 Task: Look for products in the category "Sauvignon Blanc" from Songbird only.
Action: Mouse moved to (728, 244)
Screenshot: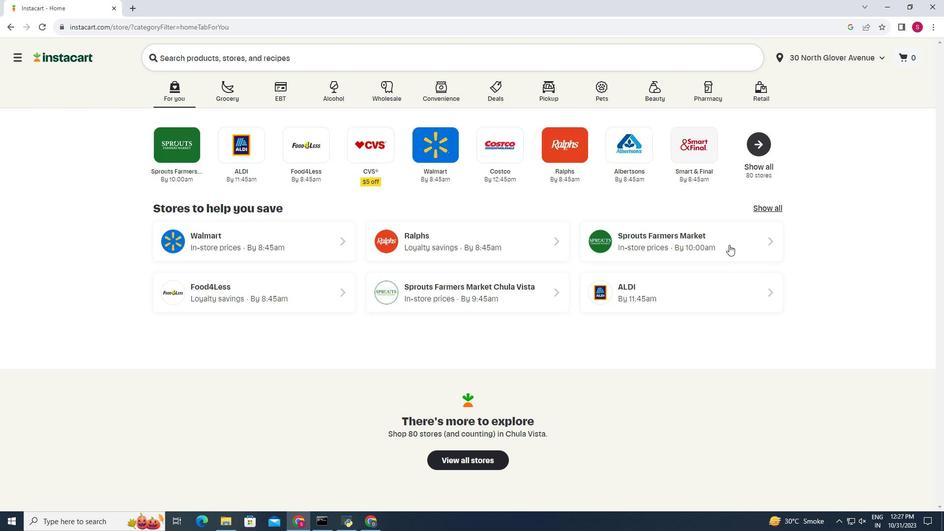 
Action: Mouse pressed left at (728, 244)
Screenshot: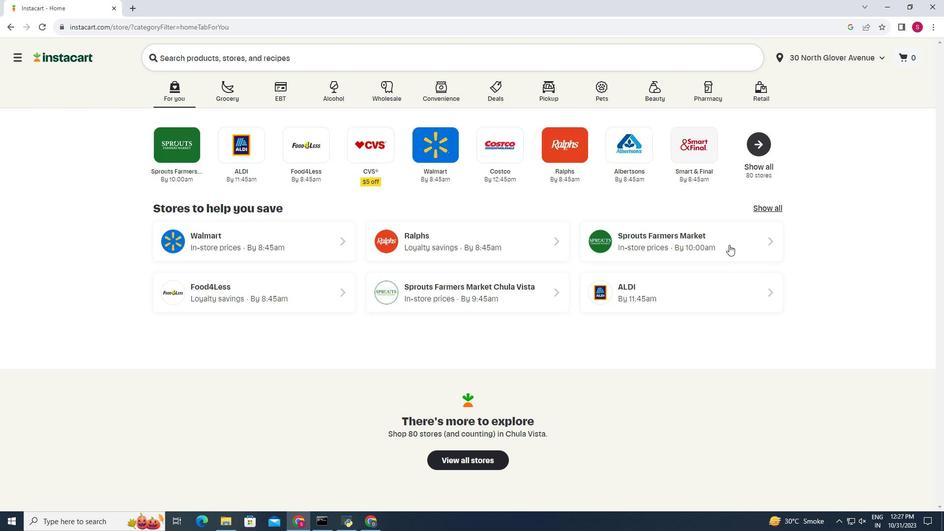 
Action: Mouse moved to (39, 470)
Screenshot: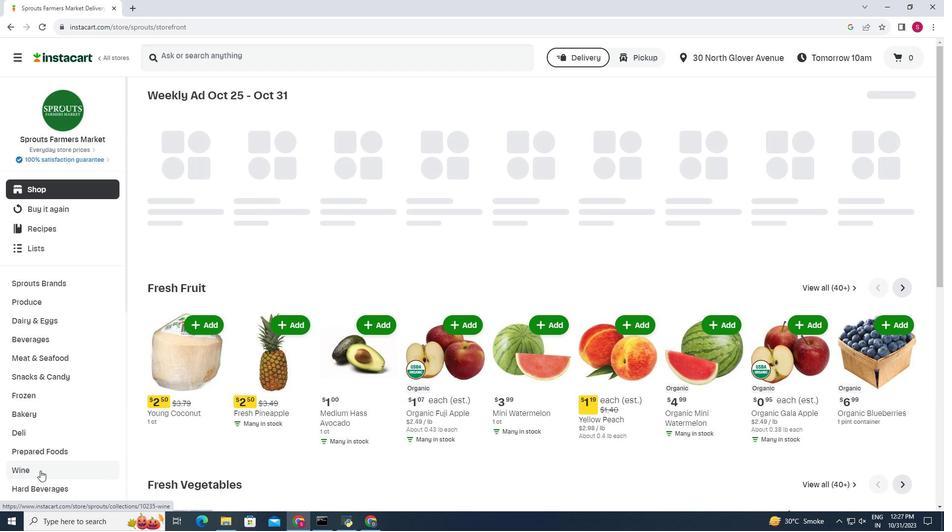 
Action: Mouse pressed left at (39, 470)
Screenshot: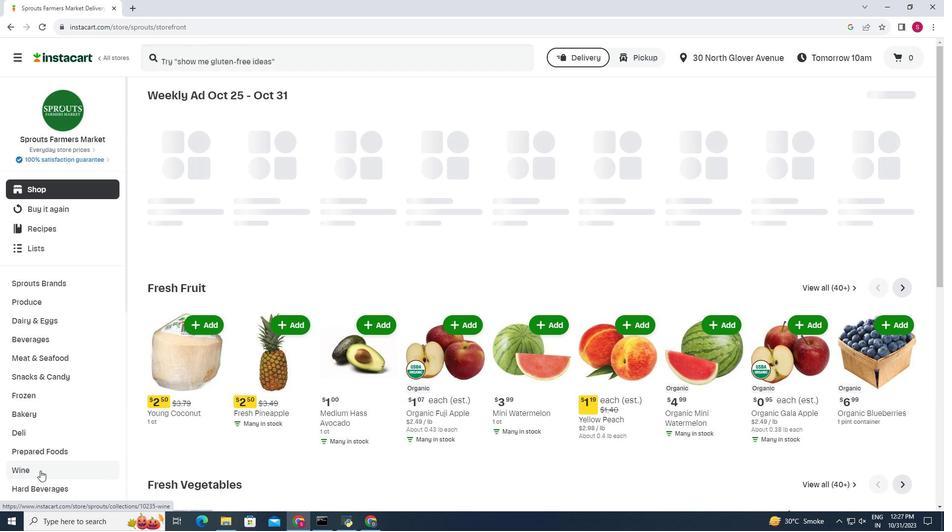 
Action: Mouse moved to (263, 114)
Screenshot: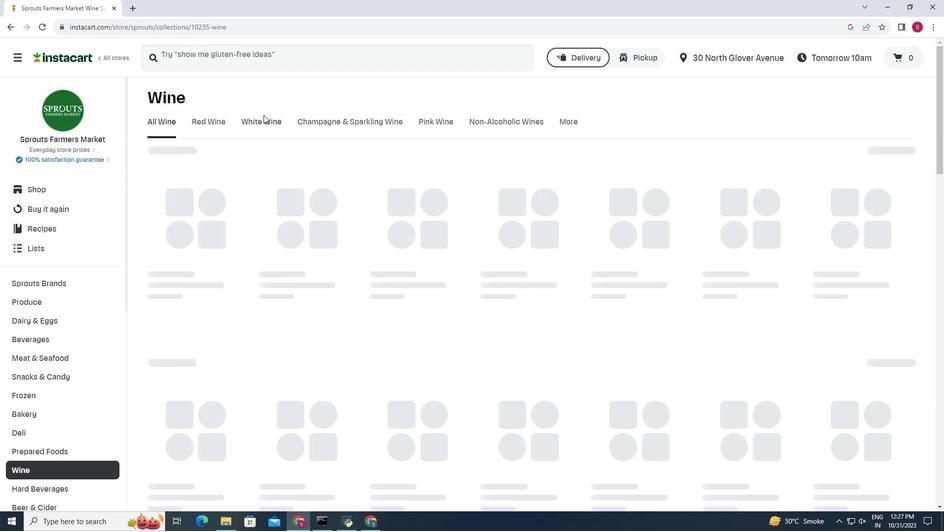 
Action: Mouse pressed left at (263, 114)
Screenshot: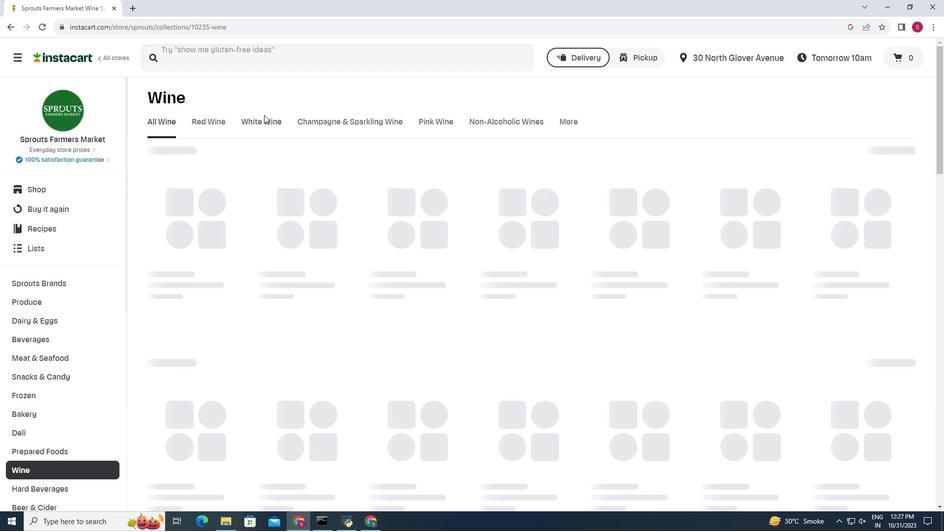 
Action: Mouse moved to (264, 119)
Screenshot: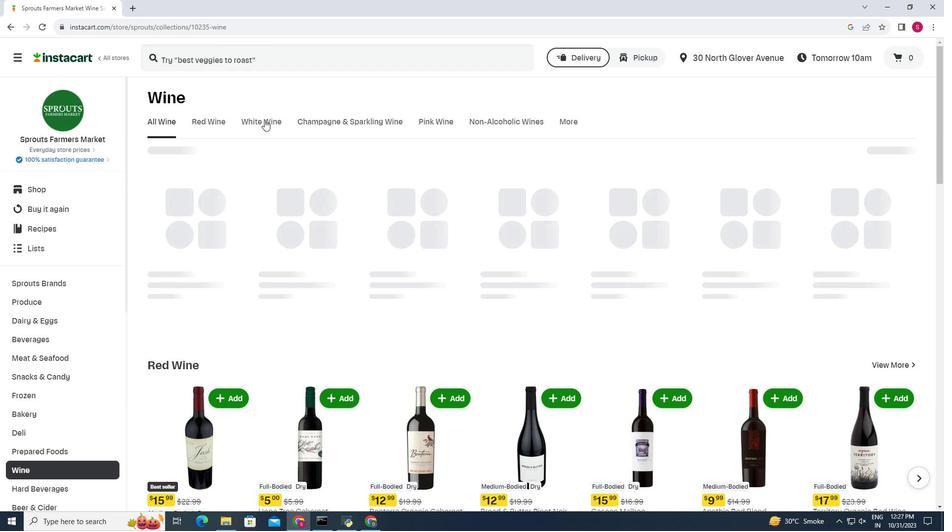
Action: Mouse pressed left at (264, 119)
Screenshot: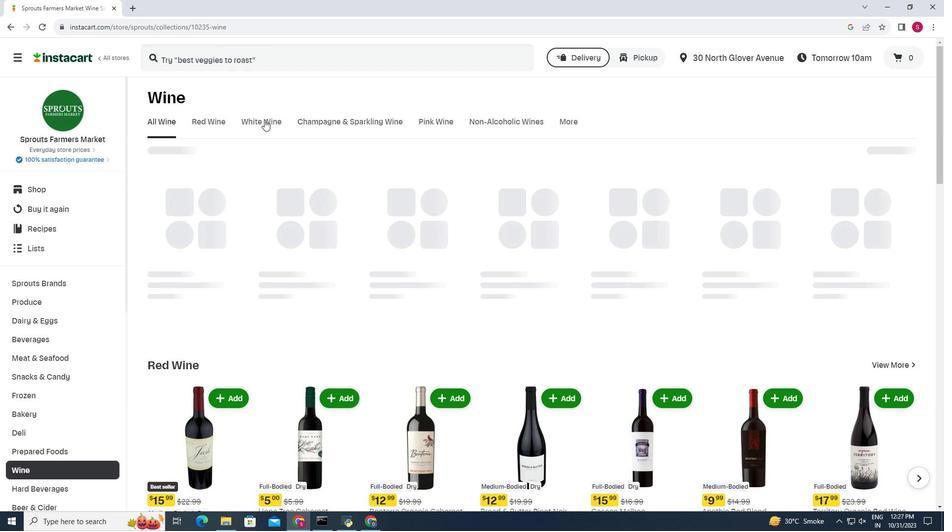 
Action: Mouse moved to (251, 152)
Screenshot: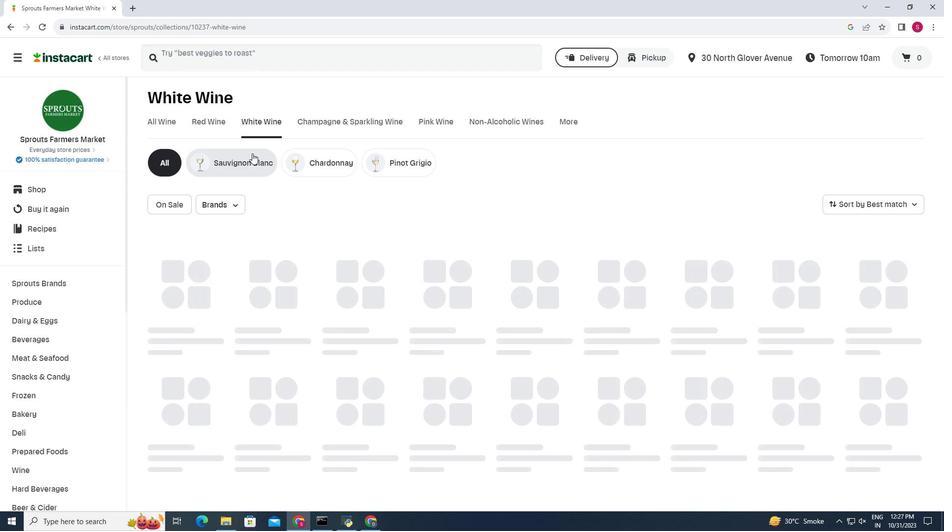 
Action: Mouse pressed left at (251, 152)
Screenshot: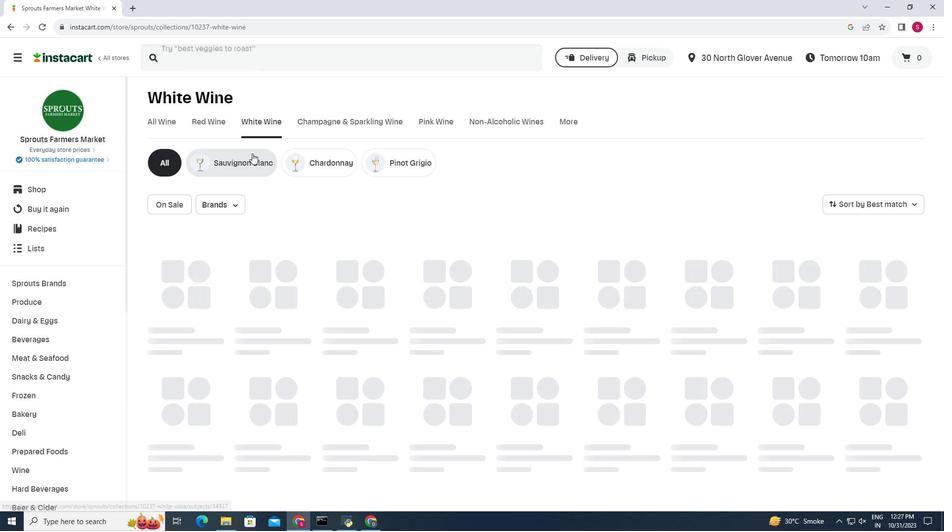 
Action: Mouse moved to (232, 206)
Screenshot: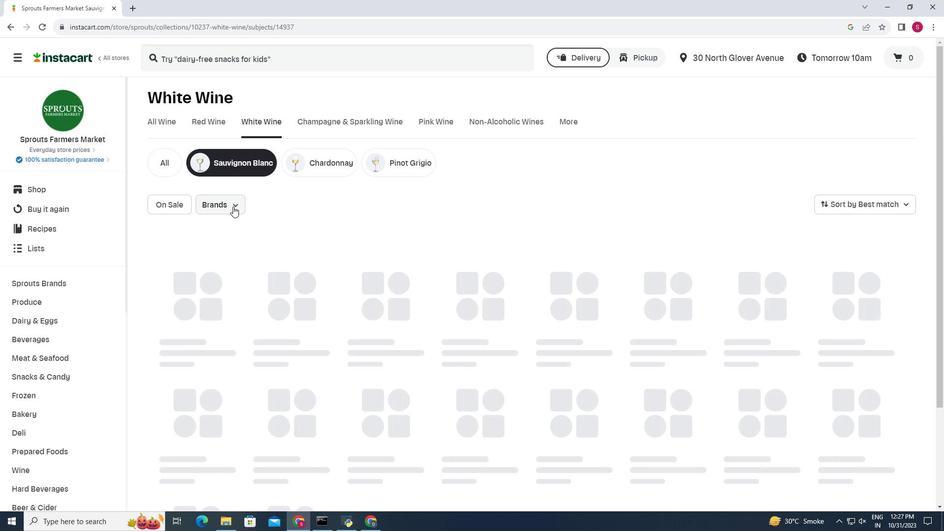 
Action: Mouse pressed left at (232, 206)
Screenshot: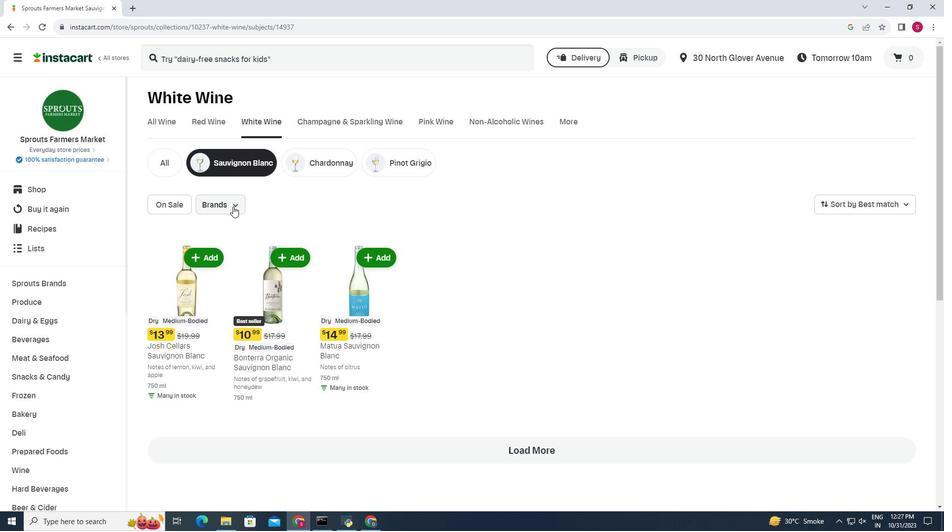 
Action: Mouse moved to (230, 240)
Screenshot: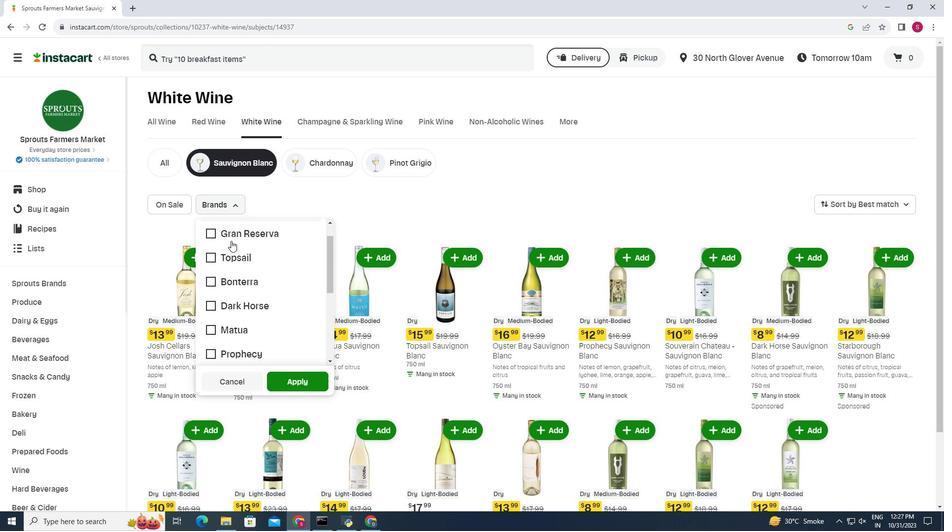 
Action: Mouse scrolled (230, 239) with delta (0, 0)
Screenshot: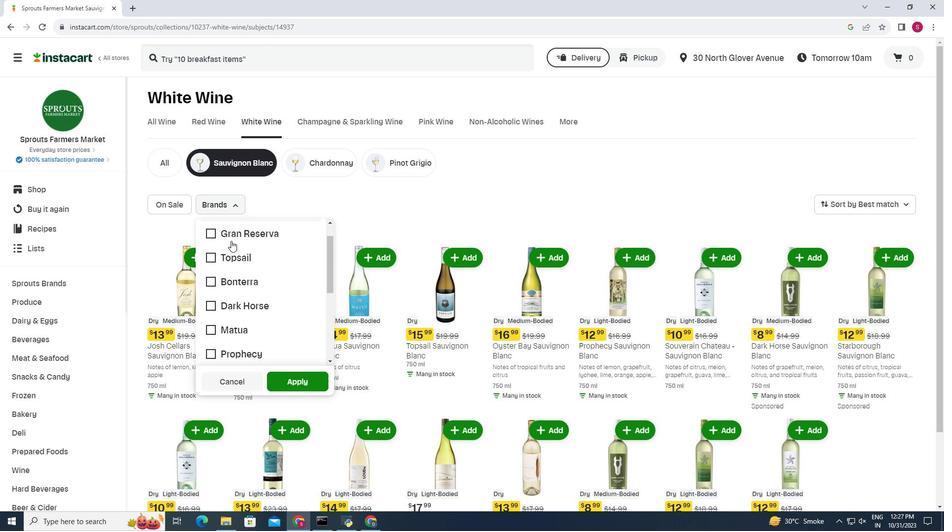 
Action: Mouse scrolled (230, 239) with delta (0, 0)
Screenshot: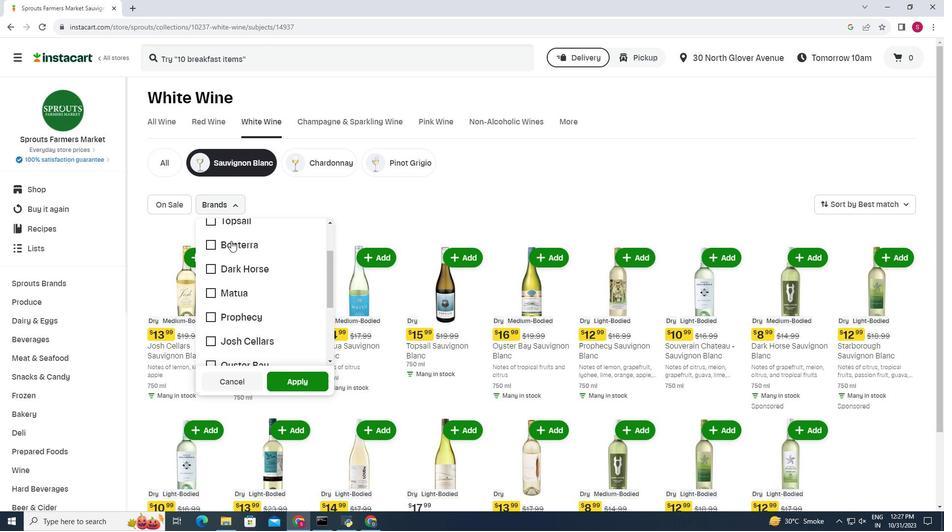 
Action: Mouse scrolled (230, 239) with delta (0, 0)
Screenshot: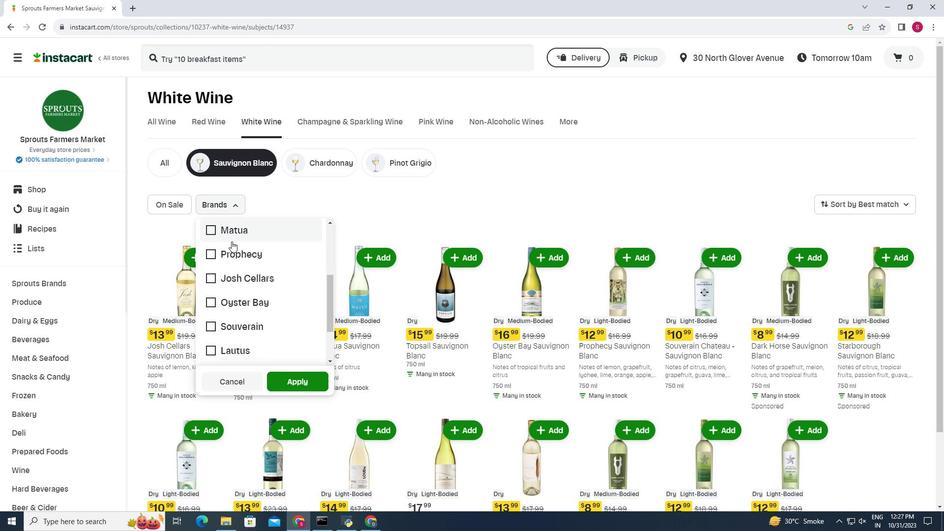
Action: Mouse moved to (231, 240)
Screenshot: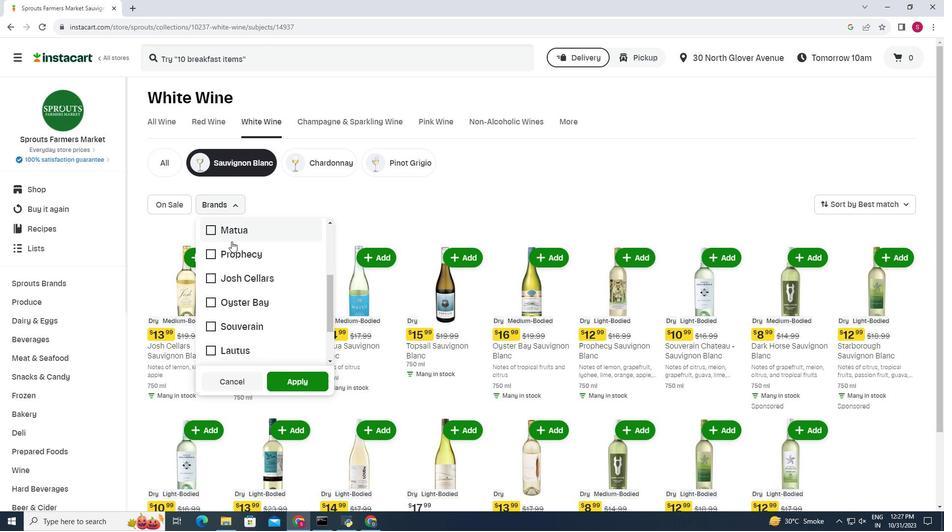
Action: Mouse scrolled (231, 240) with delta (0, 0)
Screenshot: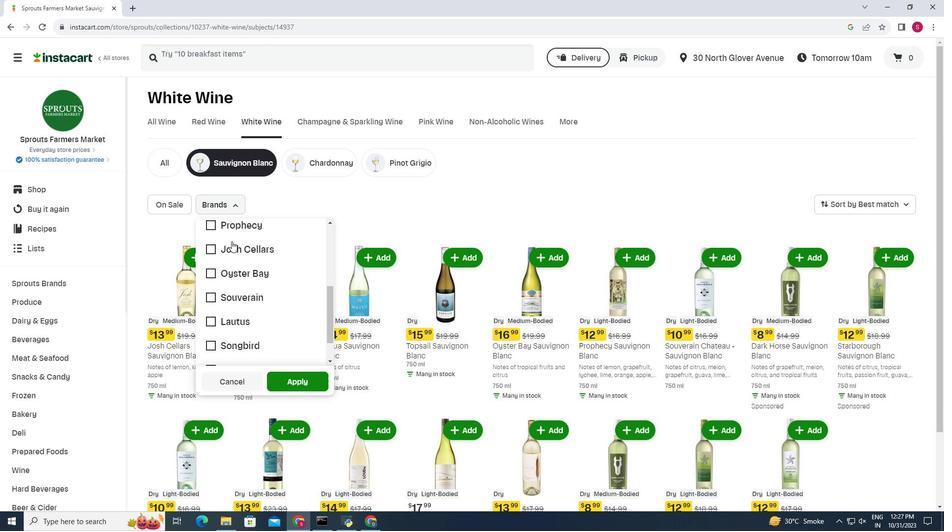 
Action: Mouse moved to (216, 308)
Screenshot: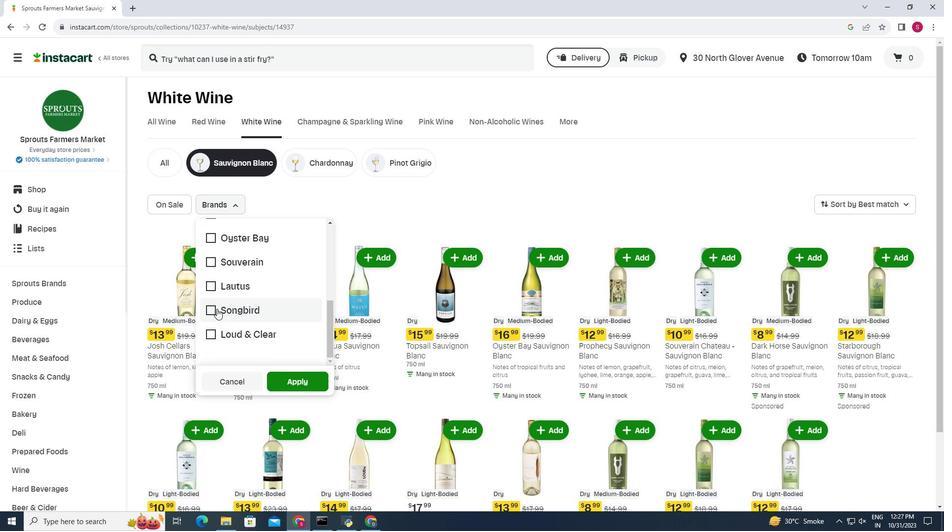 
Action: Mouse pressed left at (216, 308)
Screenshot: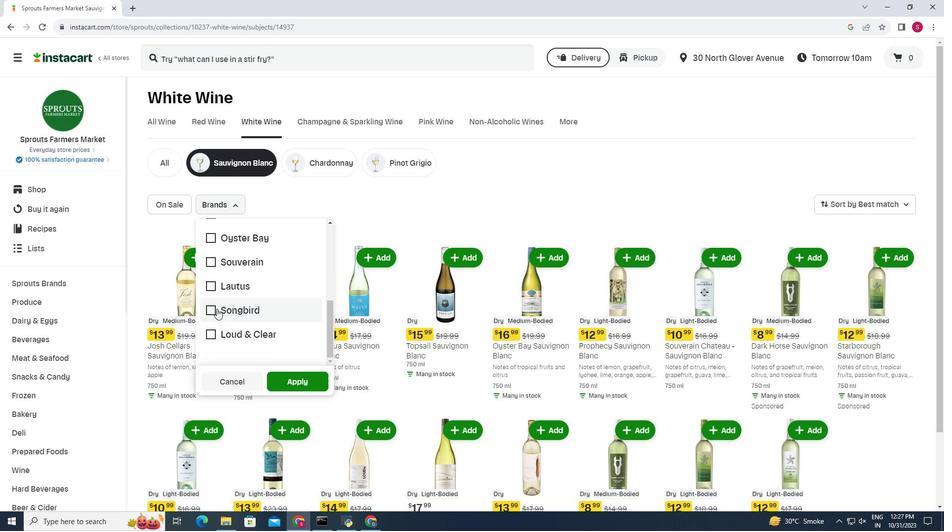 
Action: Mouse moved to (284, 376)
Screenshot: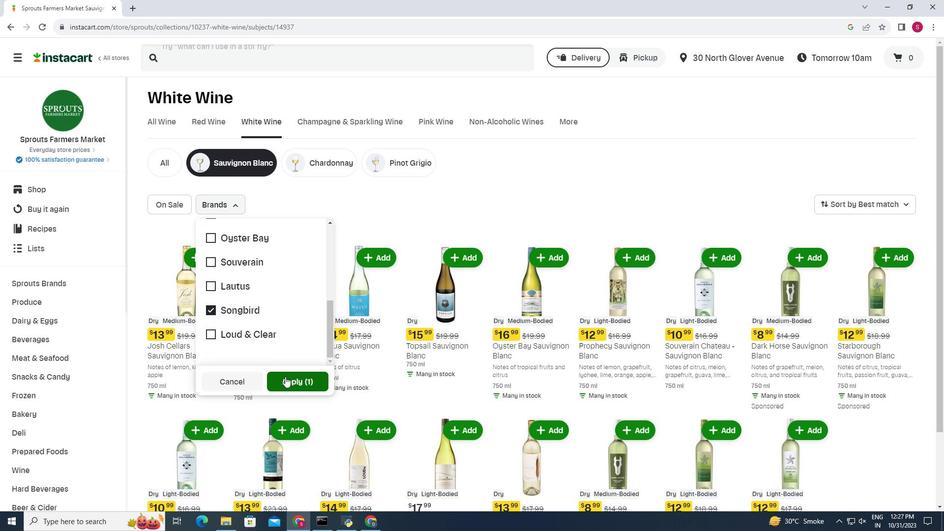 
Action: Mouse pressed left at (284, 376)
Screenshot: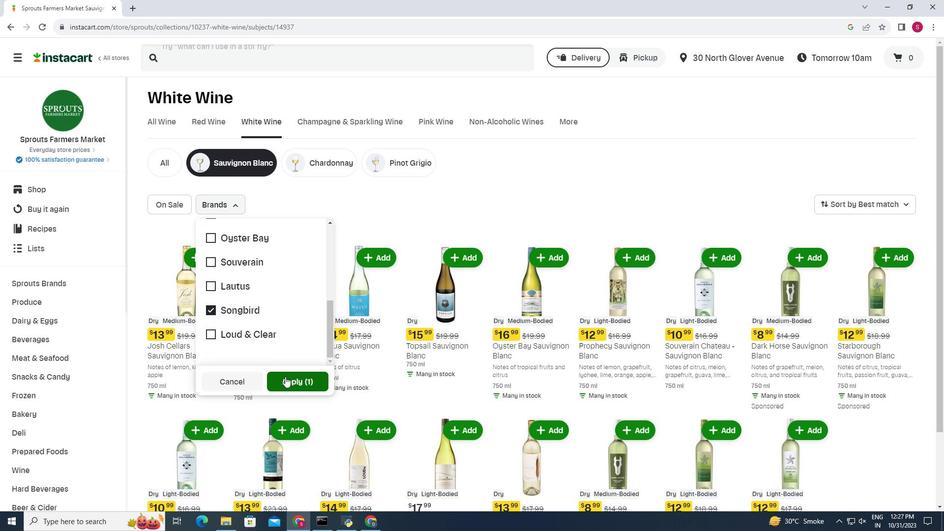 
Action: Mouse moved to (458, 258)
Screenshot: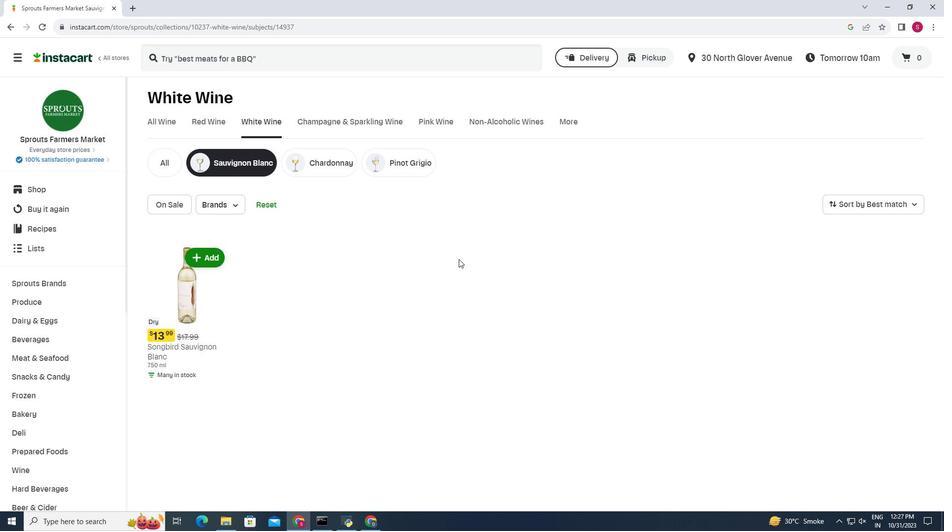 
